 Task: Create a due date automation trigger when advanced on, 2 hours before a card is due add dates not due this month.
Action: Mouse moved to (943, 72)
Screenshot: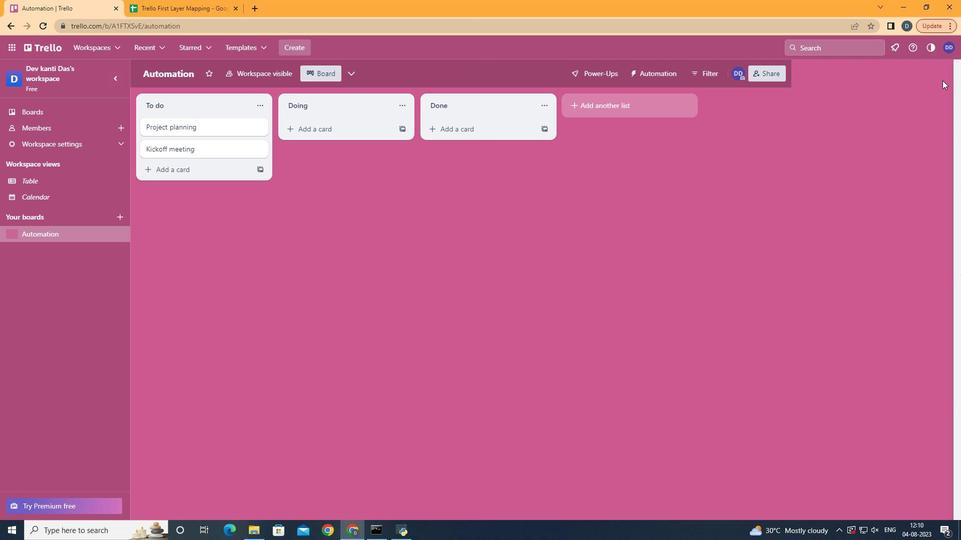 
Action: Mouse pressed left at (943, 72)
Screenshot: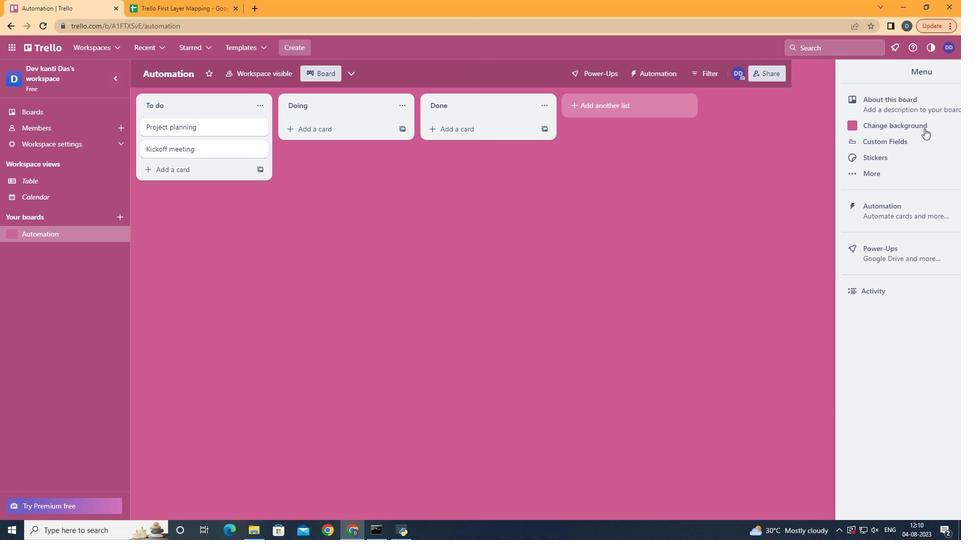 
Action: Mouse moved to (865, 210)
Screenshot: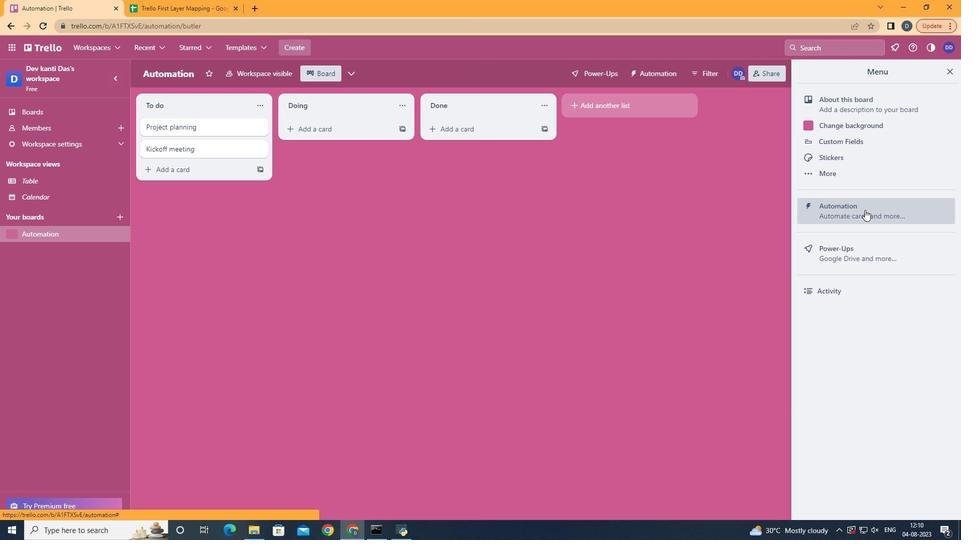 
Action: Mouse pressed left at (865, 210)
Screenshot: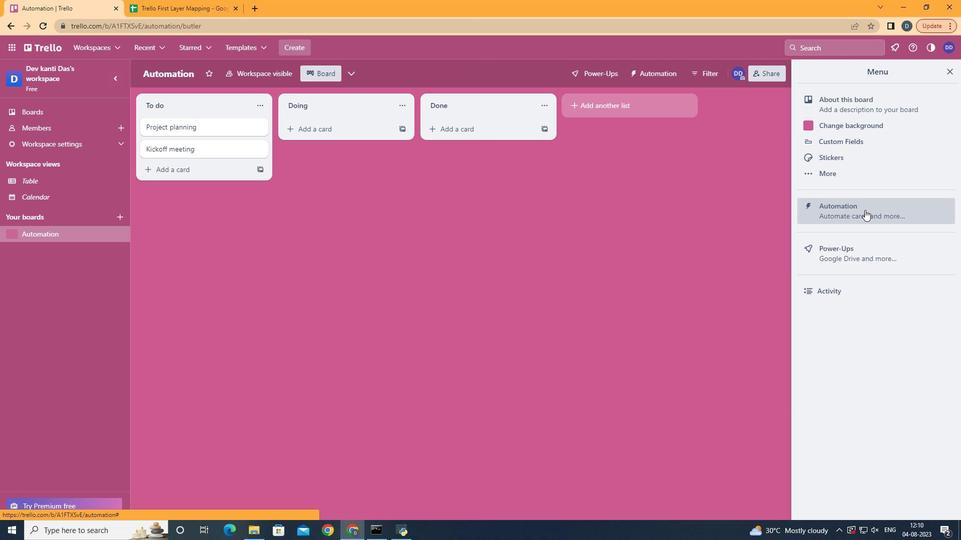 
Action: Mouse moved to (207, 197)
Screenshot: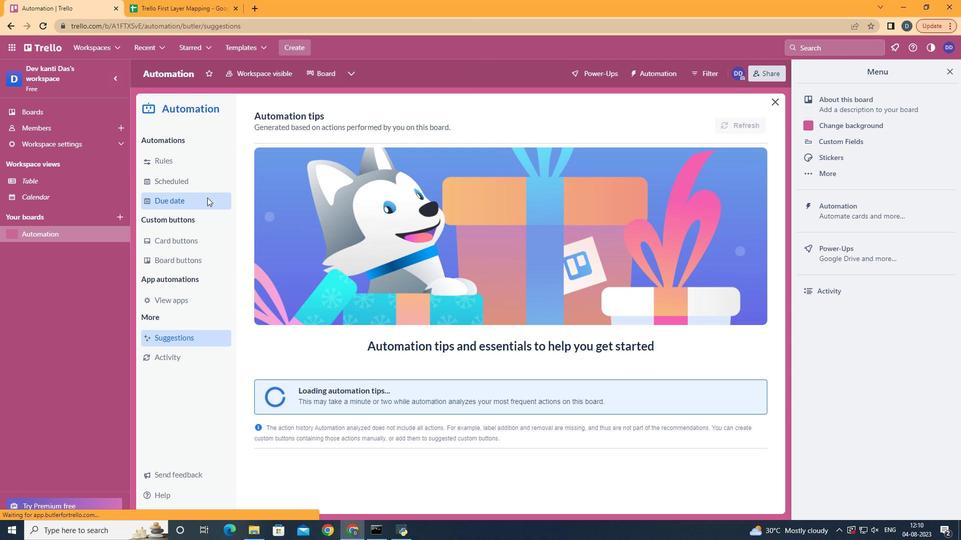 
Action: Mouse pressed left at (207, 197)
Screenshot: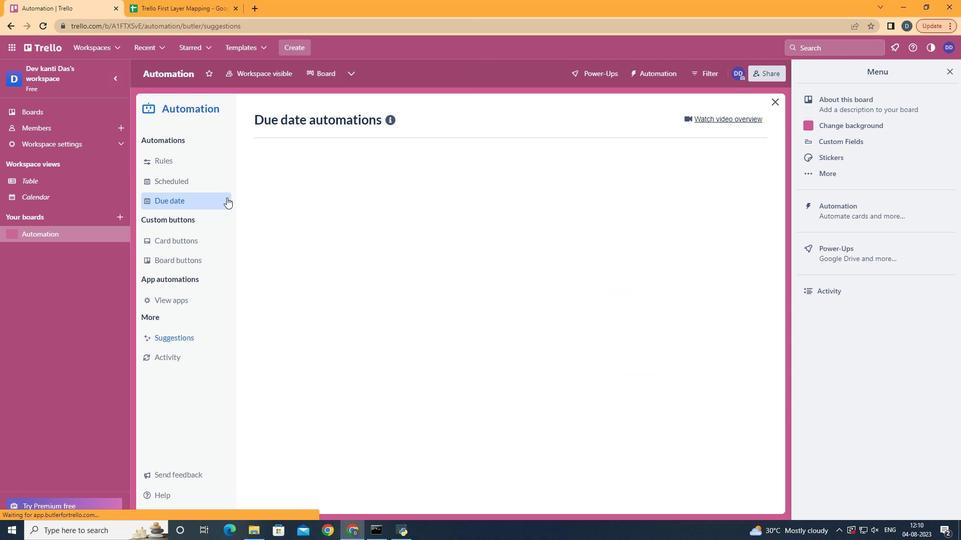 
Action: Mouse moved to (691, 125)
Screenshot: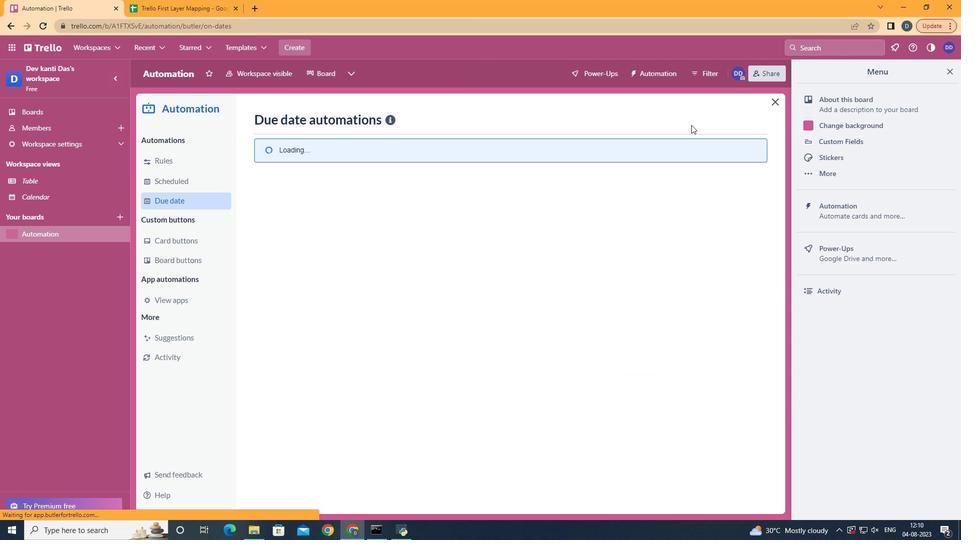 
Action: Mouse pressed left at (691, 125)
Screenshot: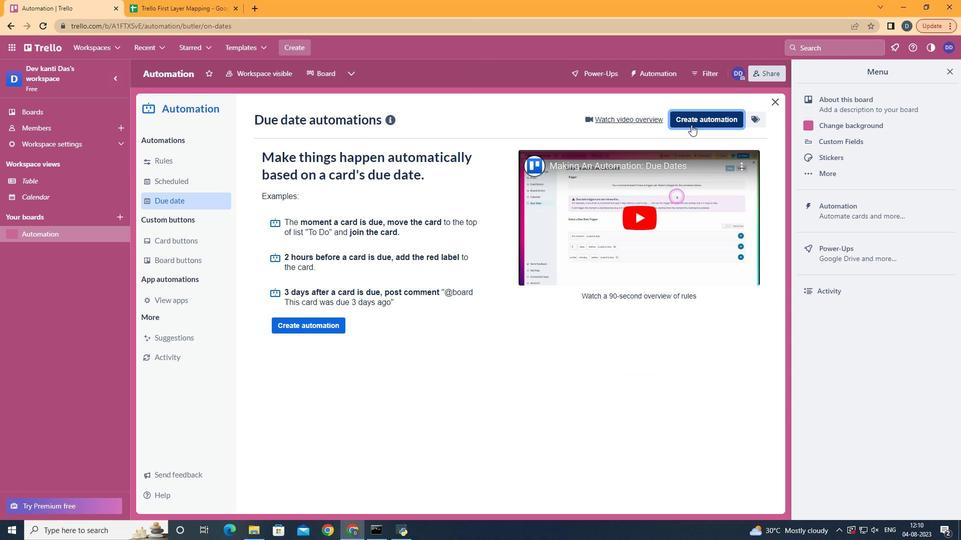 
Action: Mouse moved to (503, 223)
Screenshot: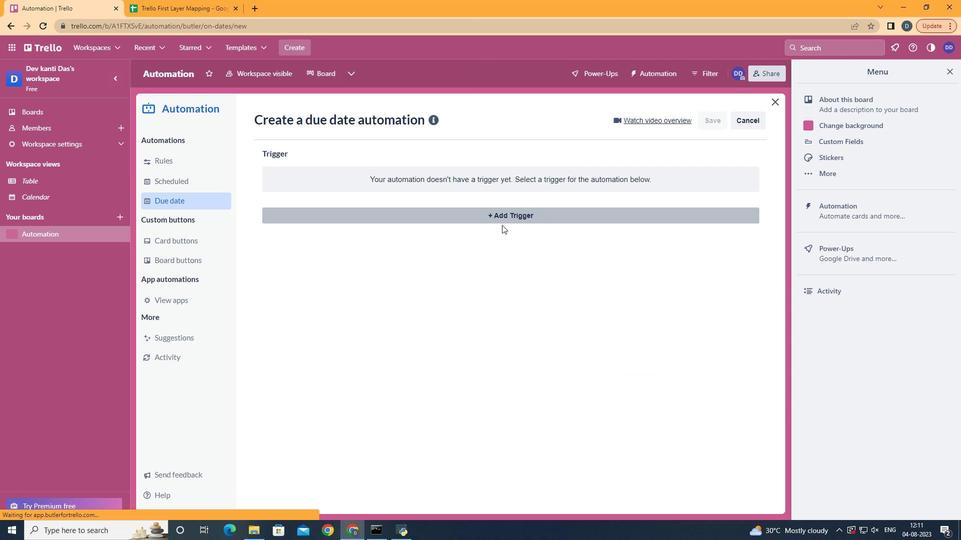 
Action: Mouse pressed left at (503, 223)
Screenshot: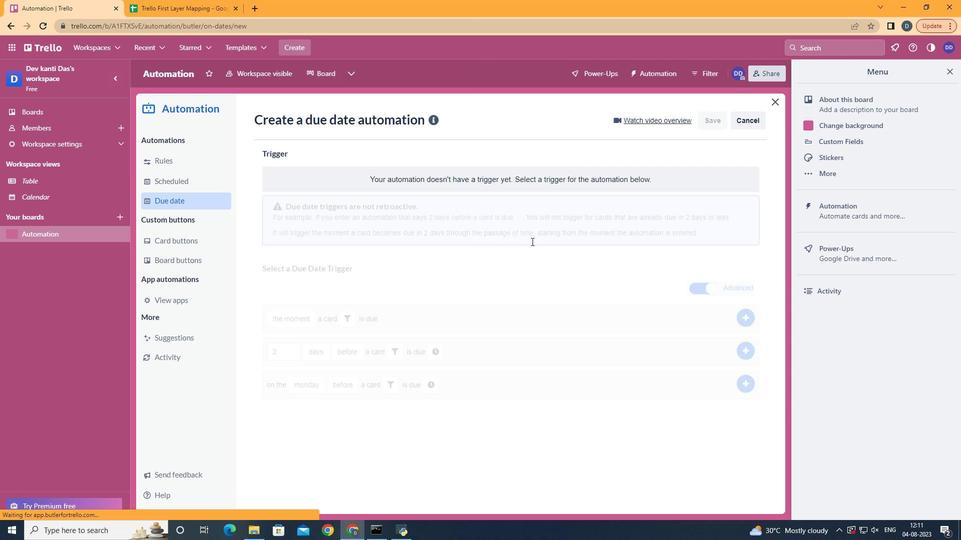 
Action: Mouse moved to (321, 425)
Screenshot: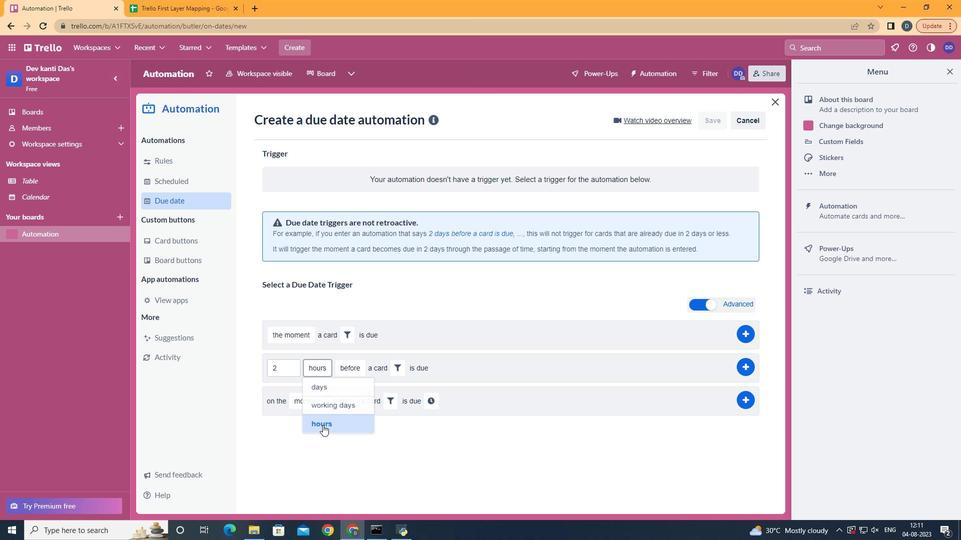 
Action: Mouse pressed left at (321, 425)
Screenshot: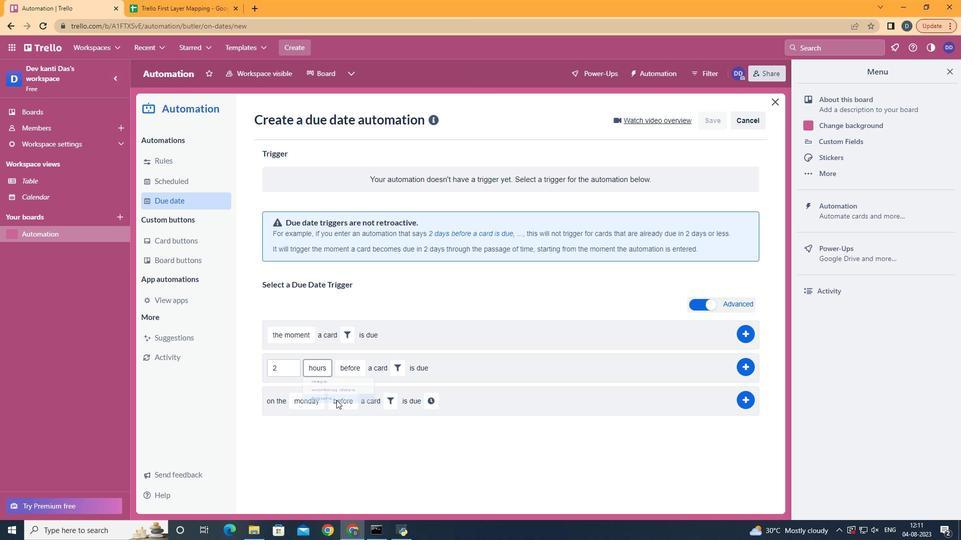 
Action: Mouse moved to (355, 393)
Screenshot: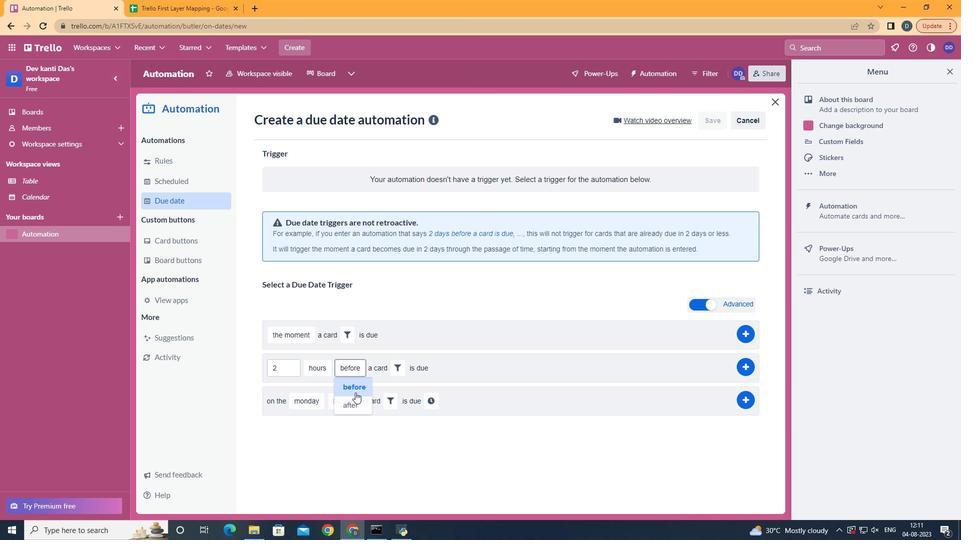
Action: Mouse pressed left at (355, 393)
Screenshot: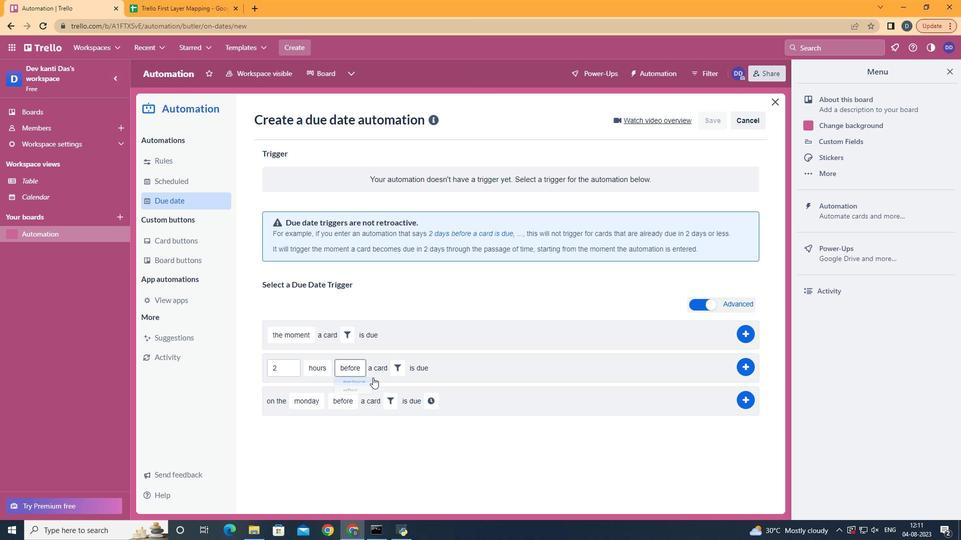 
Action: Mouse moved to (393, 368)
Screenshot: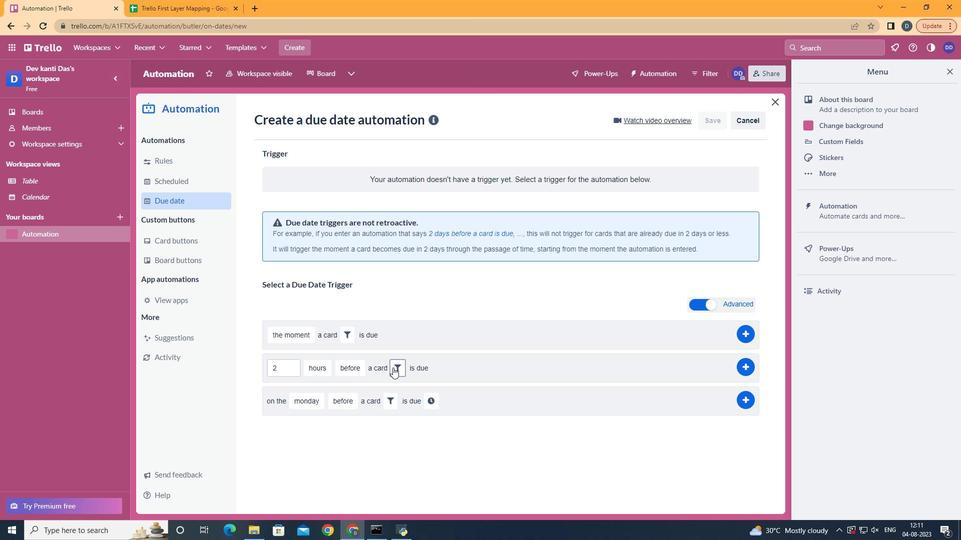 
Action: Mouse pressed left at (393, 368)
Screenshot: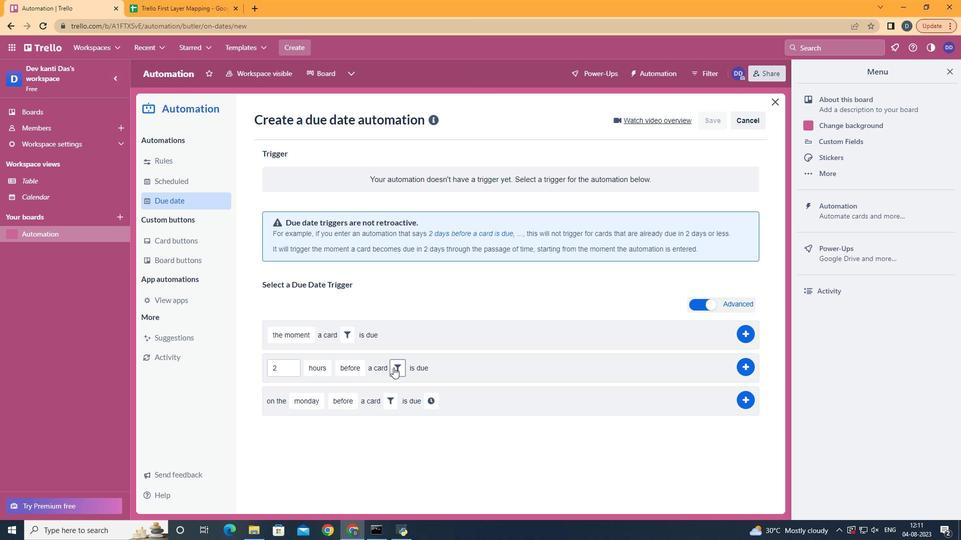 
Action: Mouse moved to (463, 396)
Screenshot: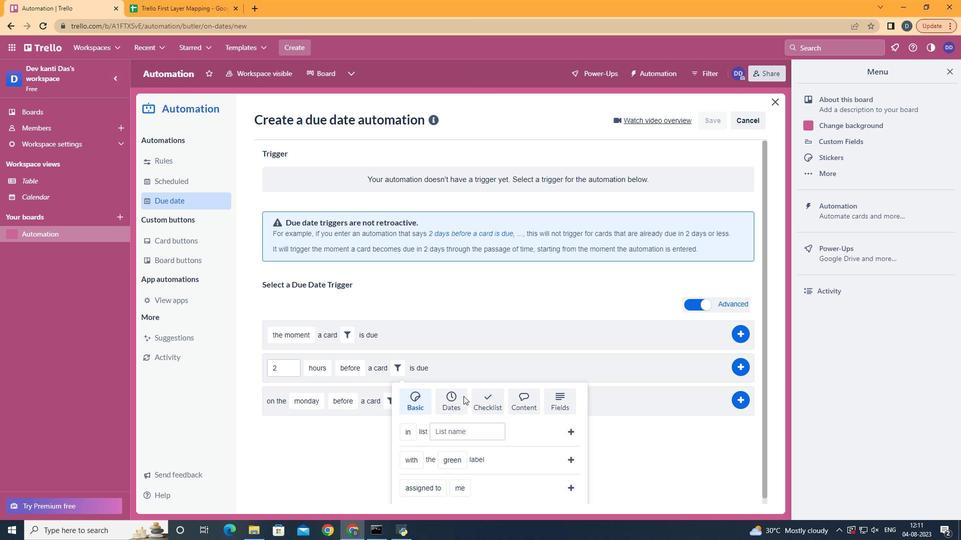 
Action: Mouse pressed left at (463, 396)
Screenshot: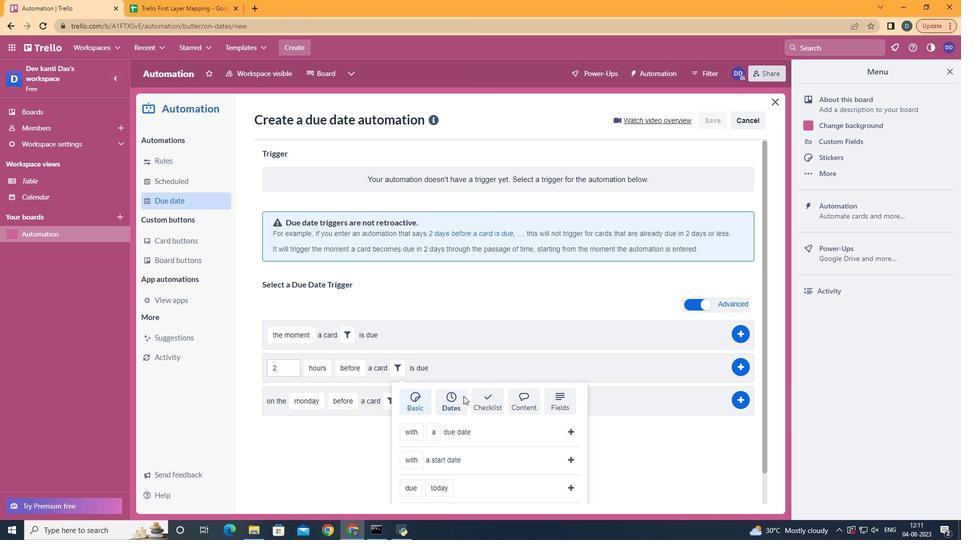 
Action: Mouse scrolled (463, 396) with delta (0, 0)
Screenshot: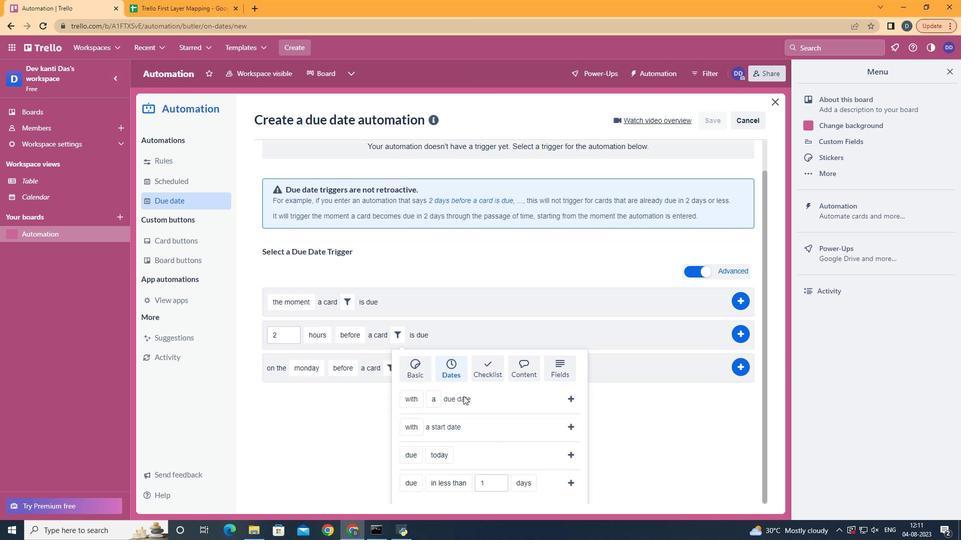 
Action: Mouse scrolled (463, 396) with delta (0, 0)
Screenshot: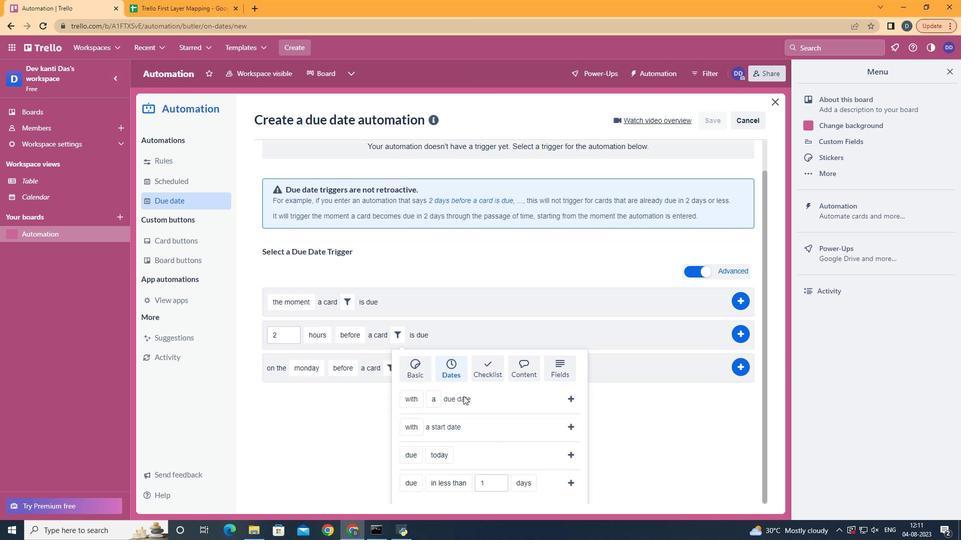 
Action: Mouse scrolled (463, 396) with delta (0, 0)
Screenshot: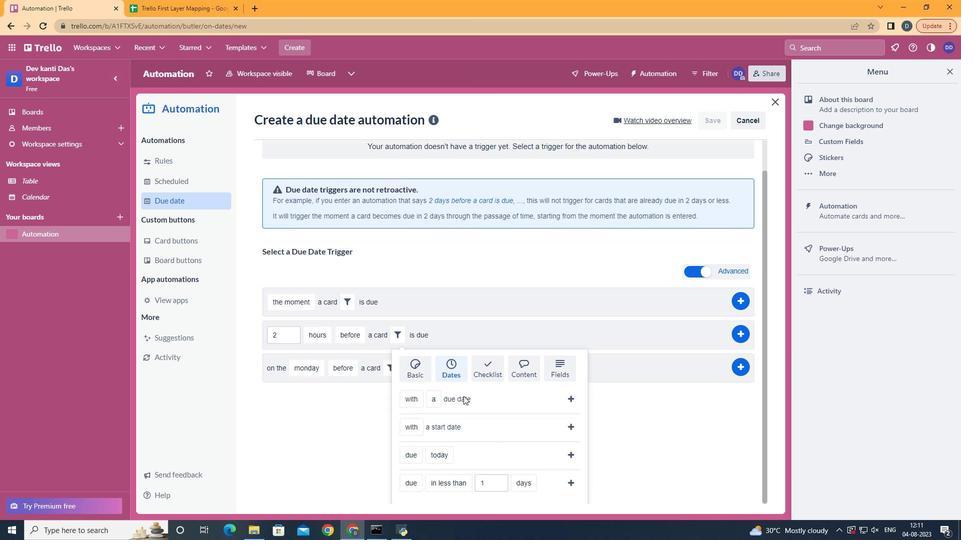 
Action: Mouse scrolled (463, 396) with delta (0, 0)
Screenshot: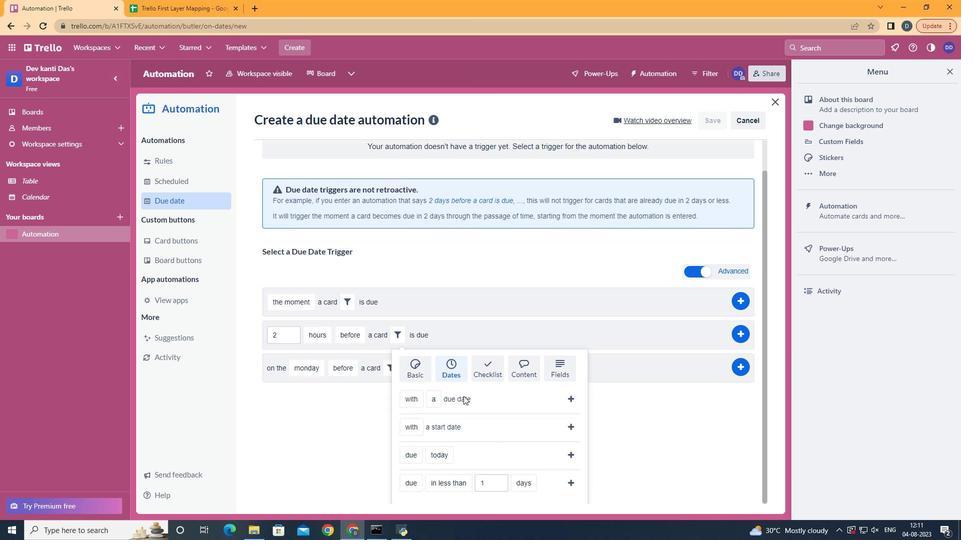 
Action: Mouse moved to (431, 402)
Screenshot: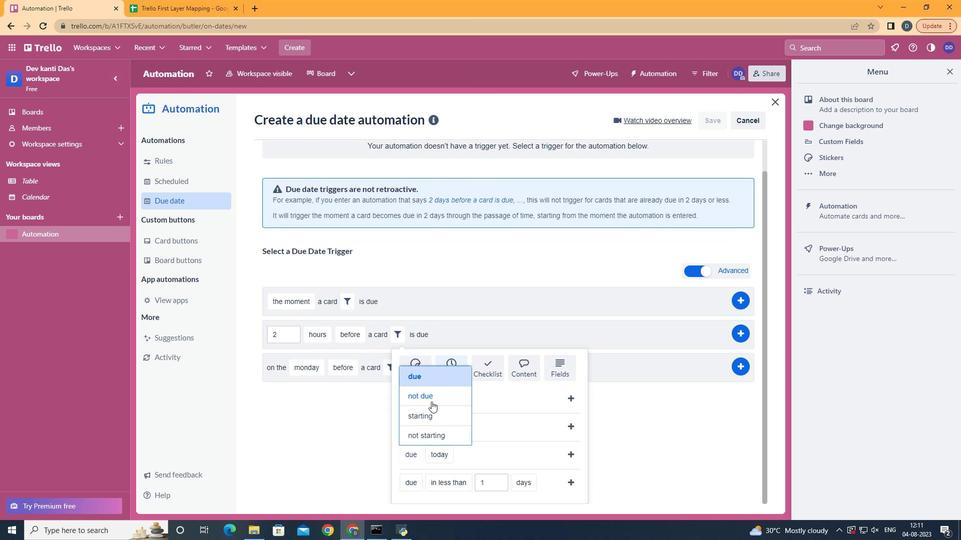 
Action: Mouse pressed left at (431, 402)
Screenshot: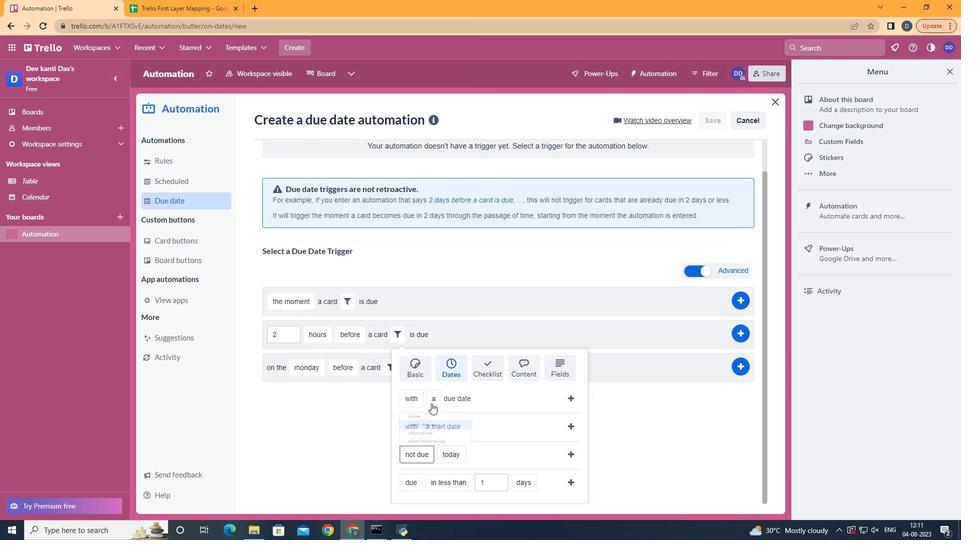 
Action: Mouse moved to (460, 417)
Screenshot: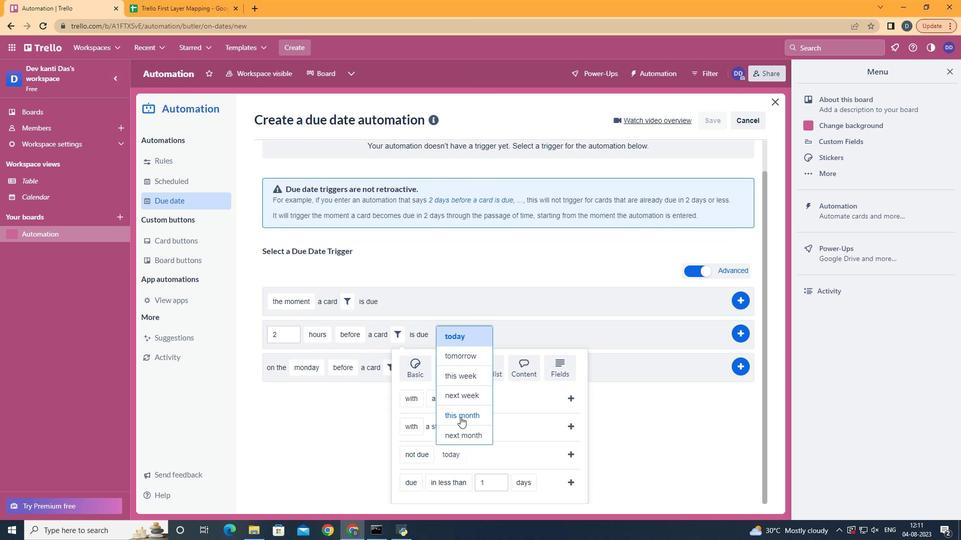 
Action: Mouse pressed left at (460, 417)
Screenshot: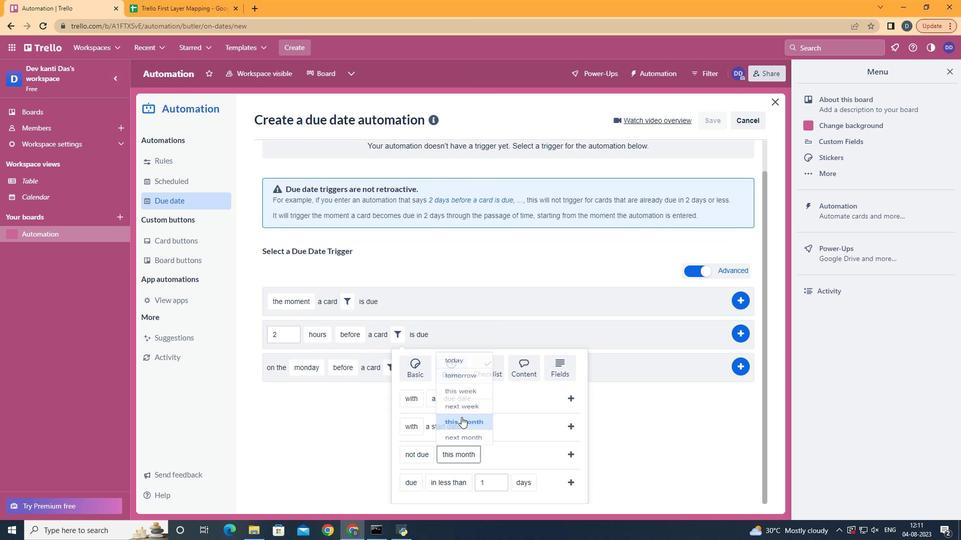
Action: Mouse moved to (575, 451)
Screenshot: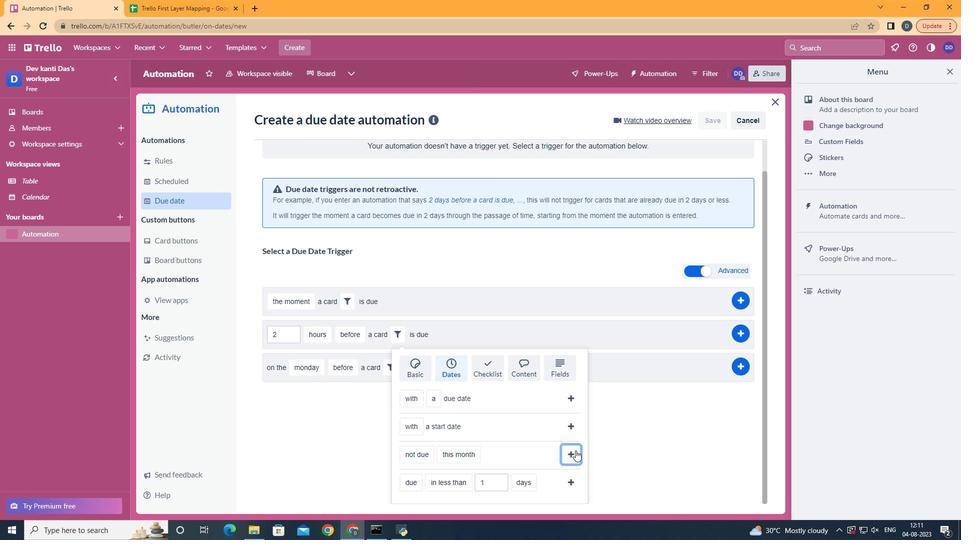 
Action: Mouse pressed left at (575, 451)
Screenshot: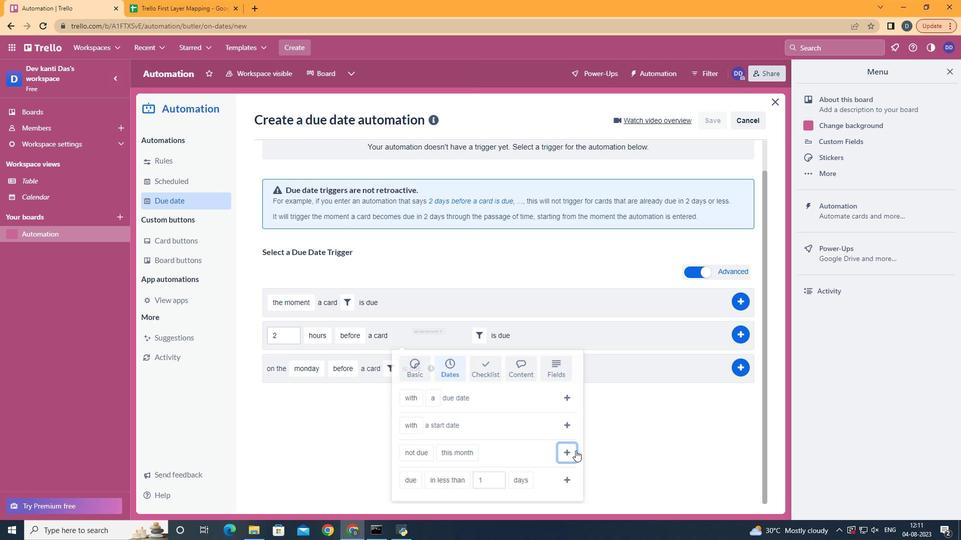 
Action: Mouse moved to (740, 364)
Screenshot: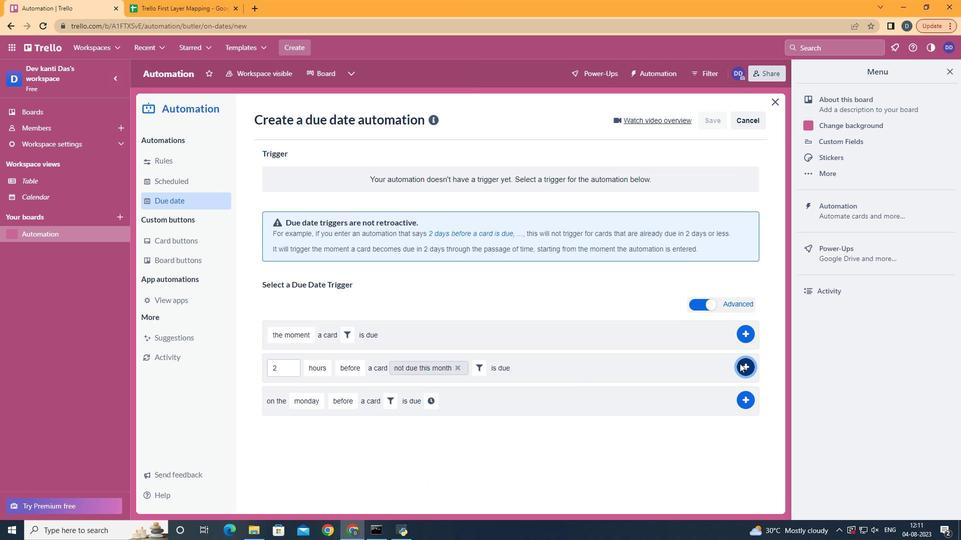 
Action: Mouse pressed left at (740, 364)
Screenshot: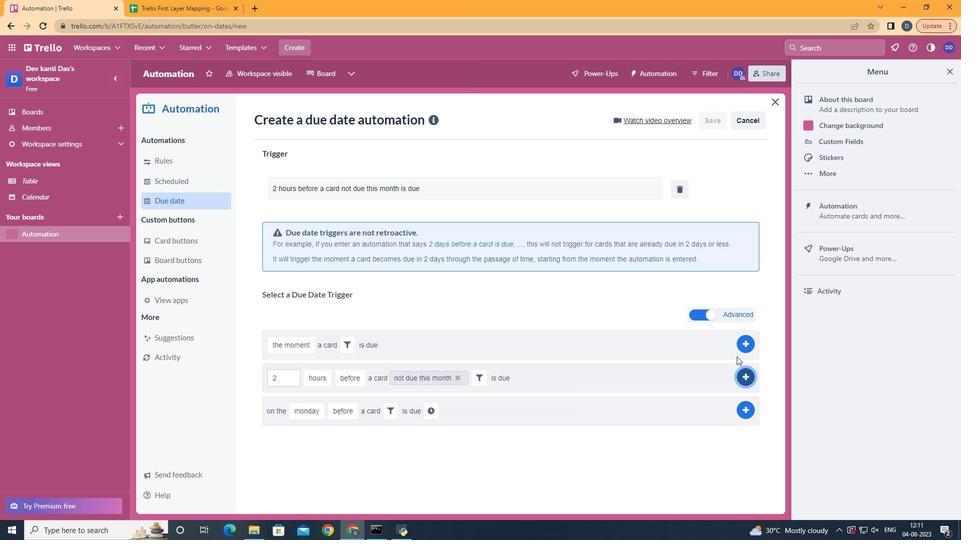 
Action: Mouse moved to (446, 189)
Screenshot: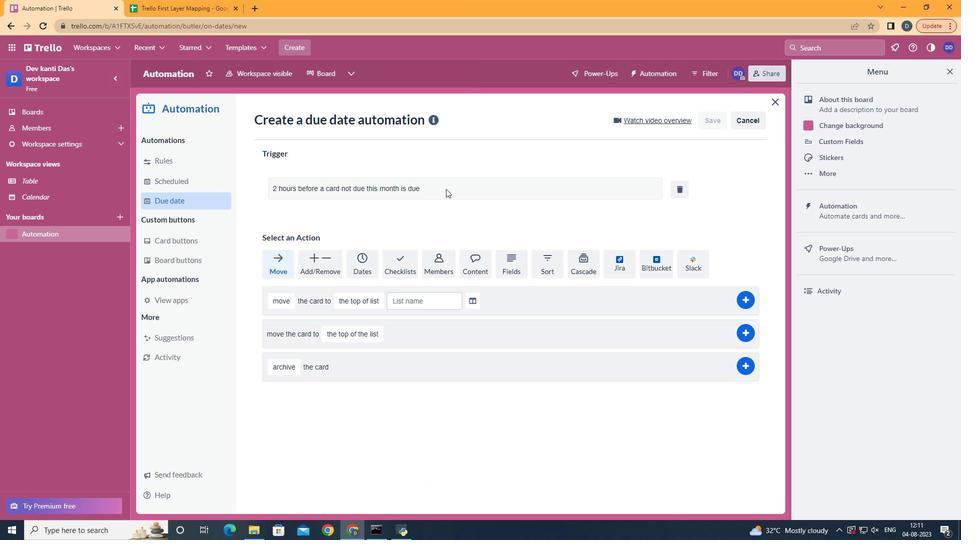 
